 Task: Create a due date automation trigger when advanced on, on the wednesday of the week a card is due add fields with custom field "Resume" set to a number greater or equal to 1 and greater or equal to 10 at 11:00 AM.
Action: Mouse moved to (1006, 78)
Screenshot: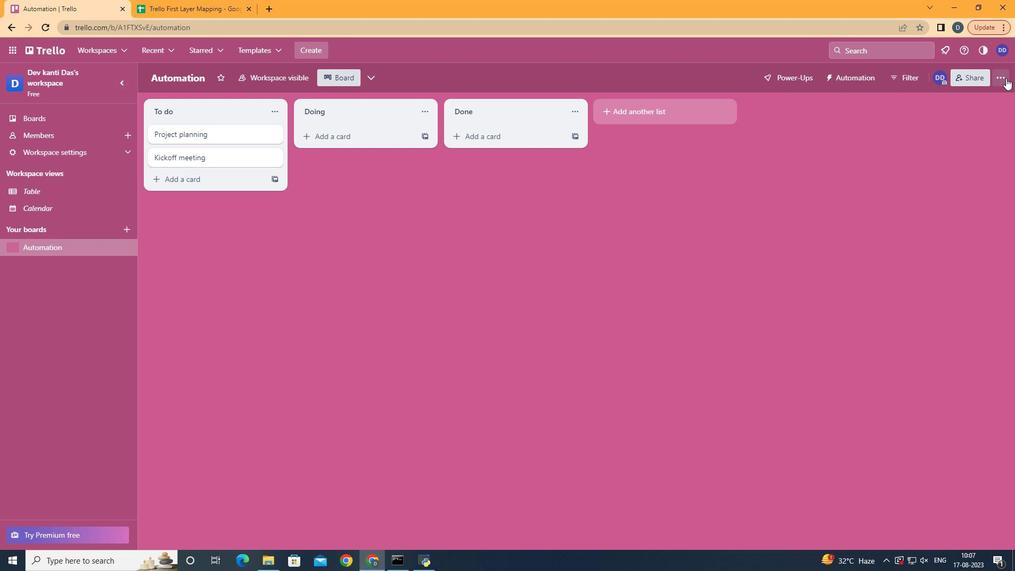 
Action: Mouse pressed left at (1006, 78)
Screenshot: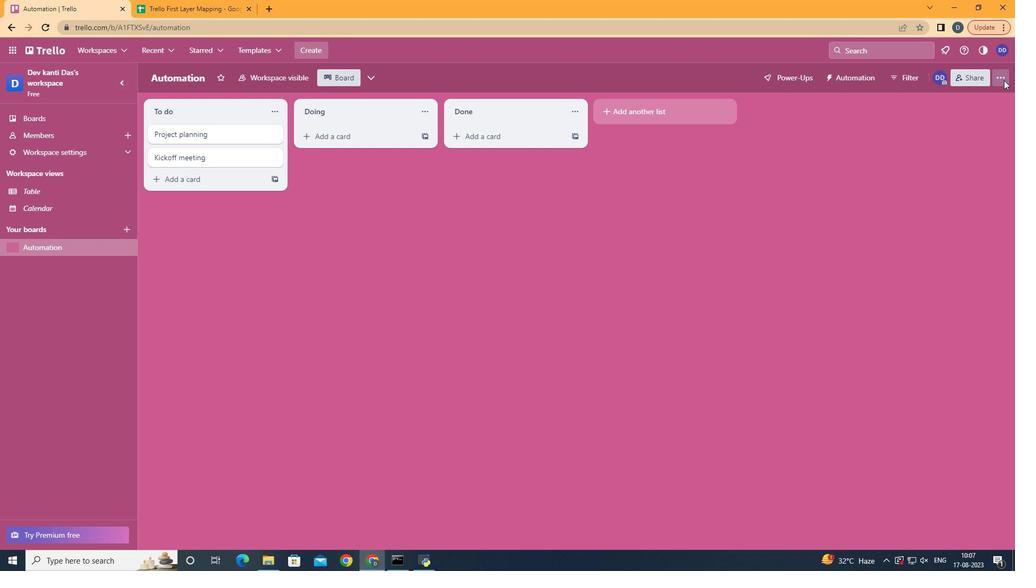 
Action: Mouse moved to (910, 218)
Screenshot: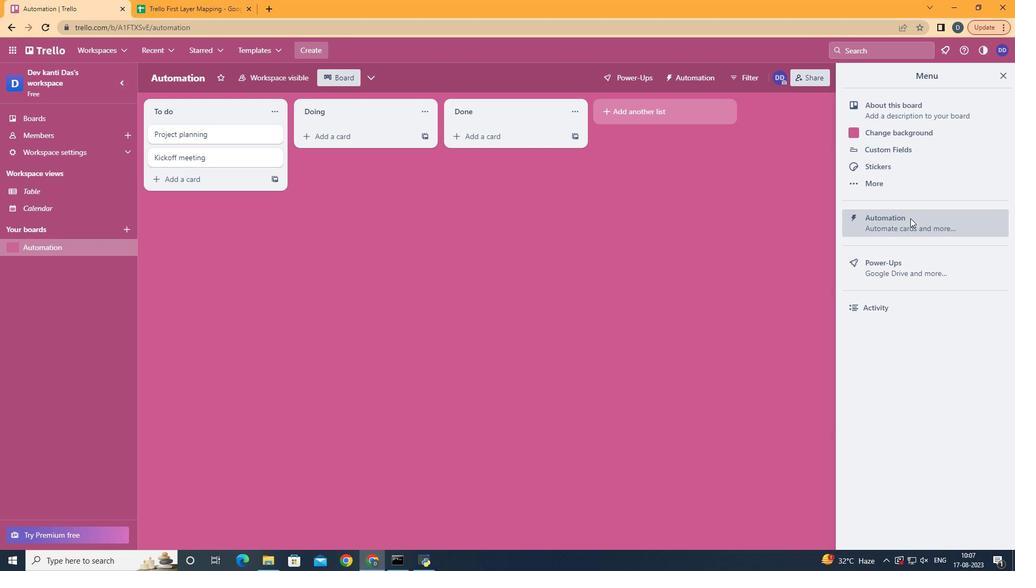 
Action: Mouse pressed left at (910, 218)
Screenshot: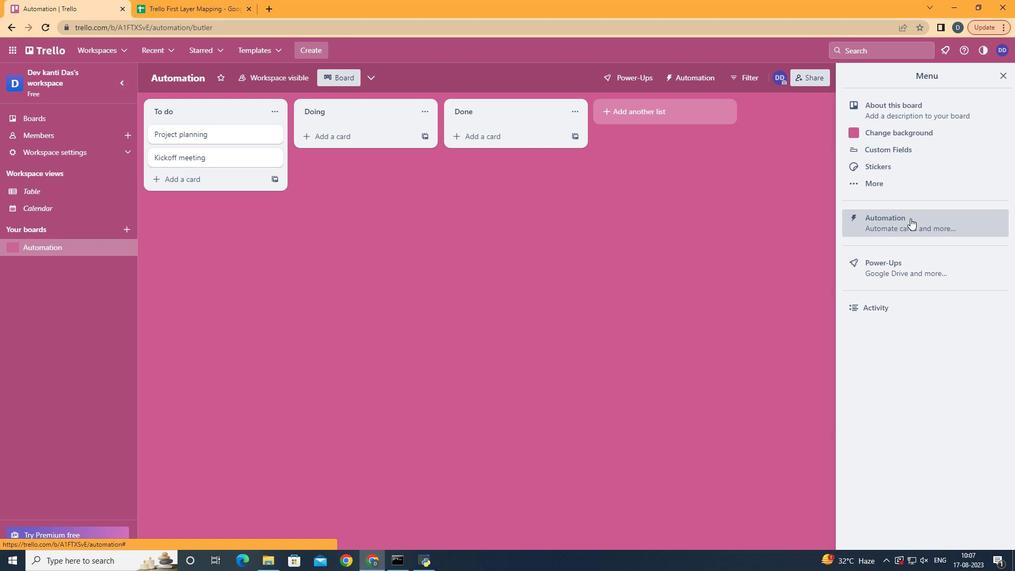 
Action: Mouse moved to (181, 210)
Screenshot: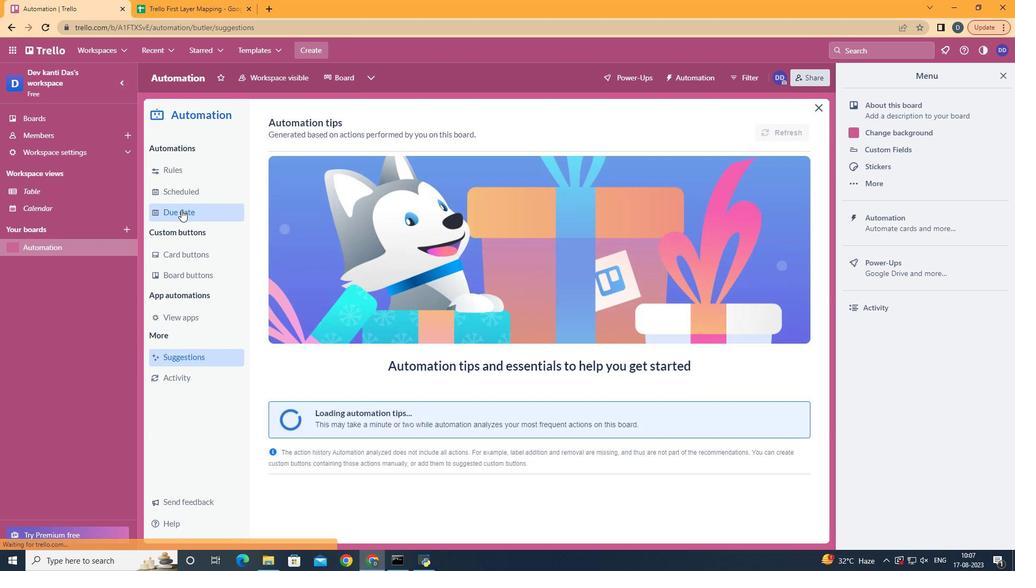 
Action: Mouse pressed left at (181, 210)
Screenshot: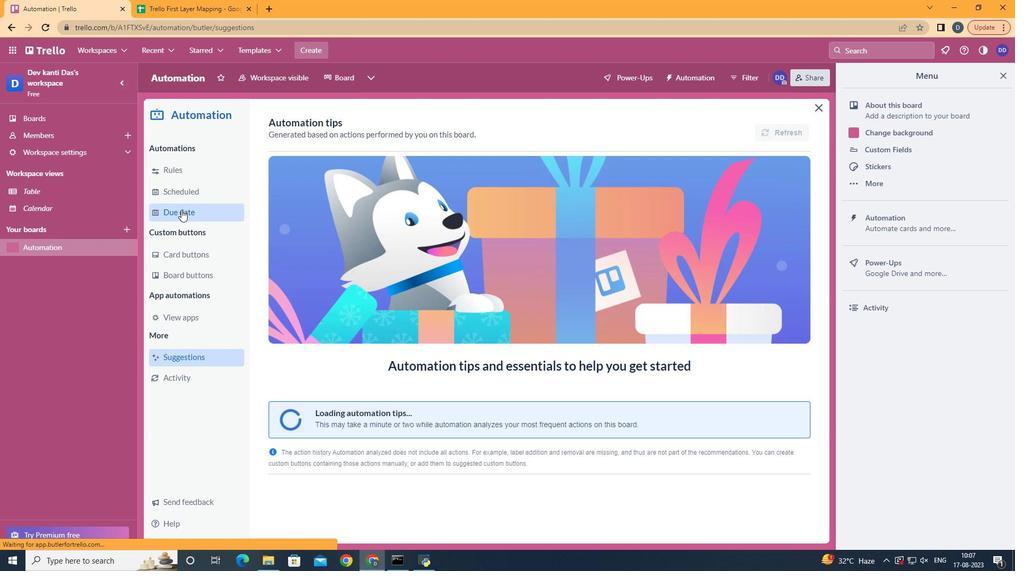 
Action: Mouse moved to (754, 128)
Screenshot: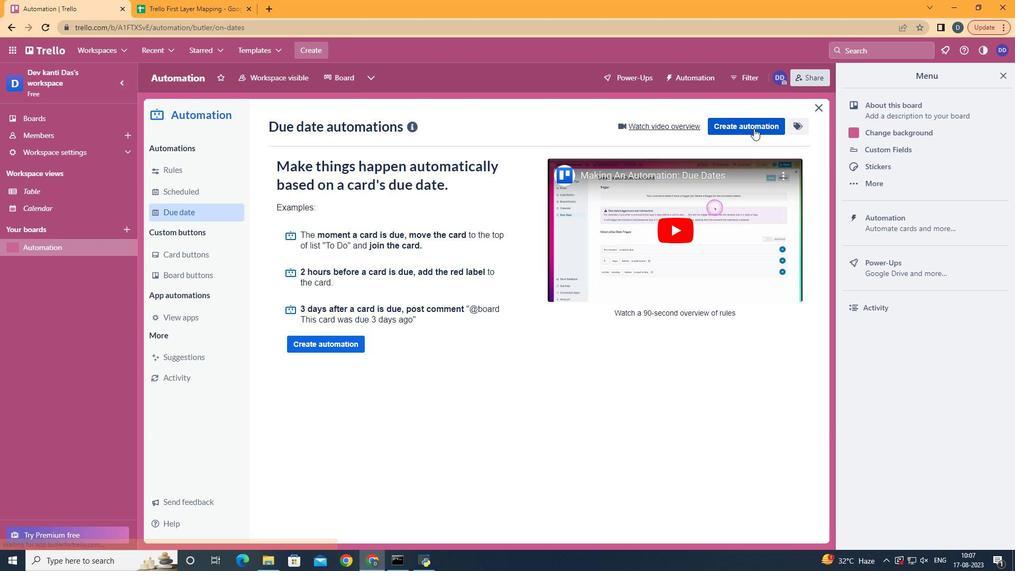 
Action: Mouse pressed left at (754, 128)
Screenshot: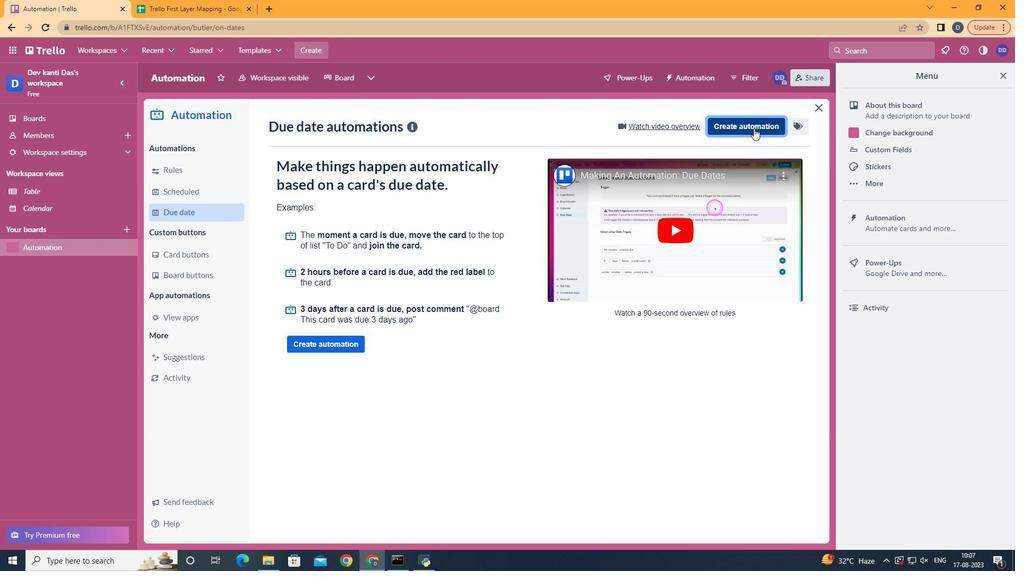 
Action: Mouse moved to (539, 237)
Screenshot: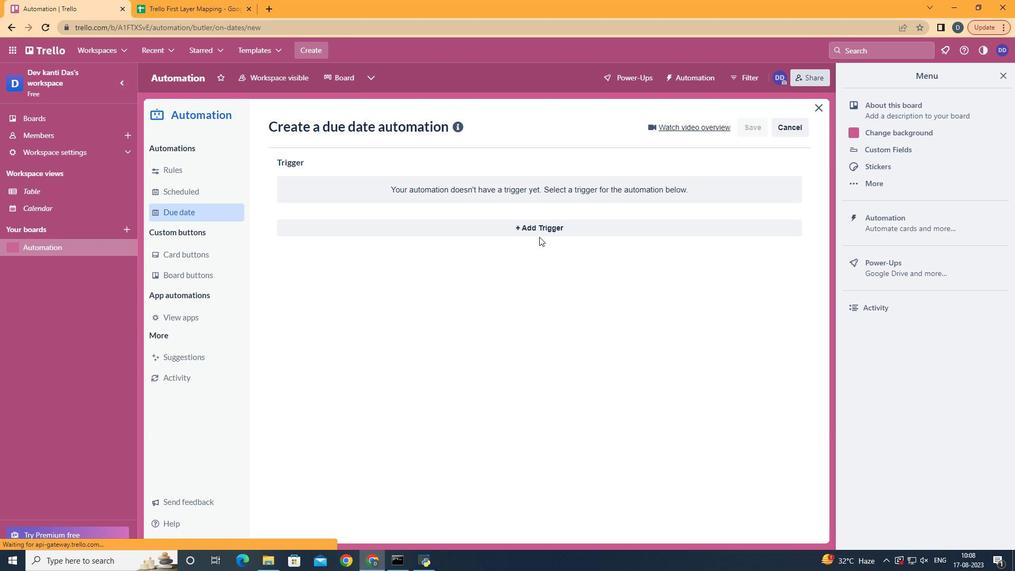 
Action: Mouse pressed left at (539, 237)
Screenshot: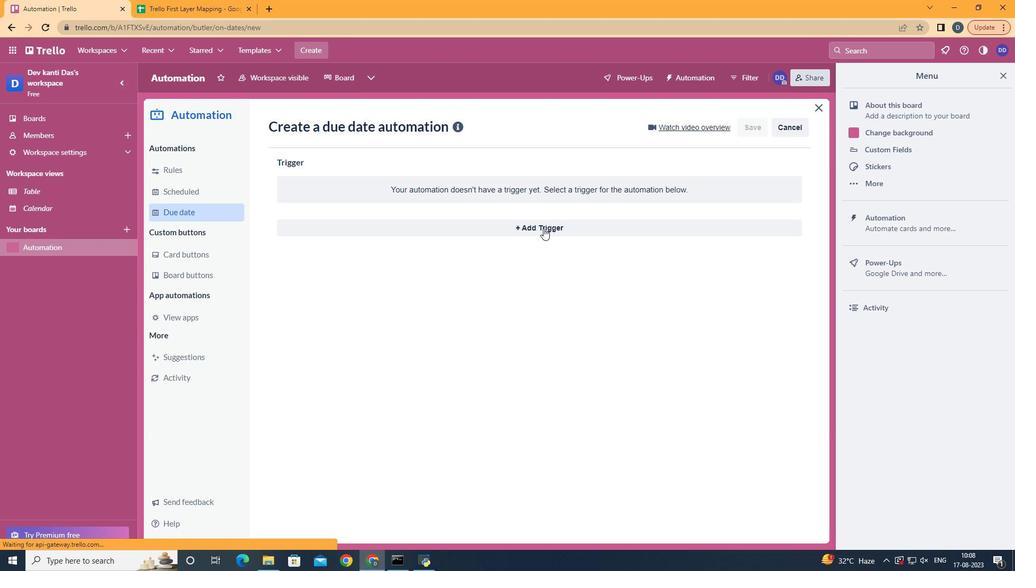
Action: Mouse moved to (544, 228)
Screenshot: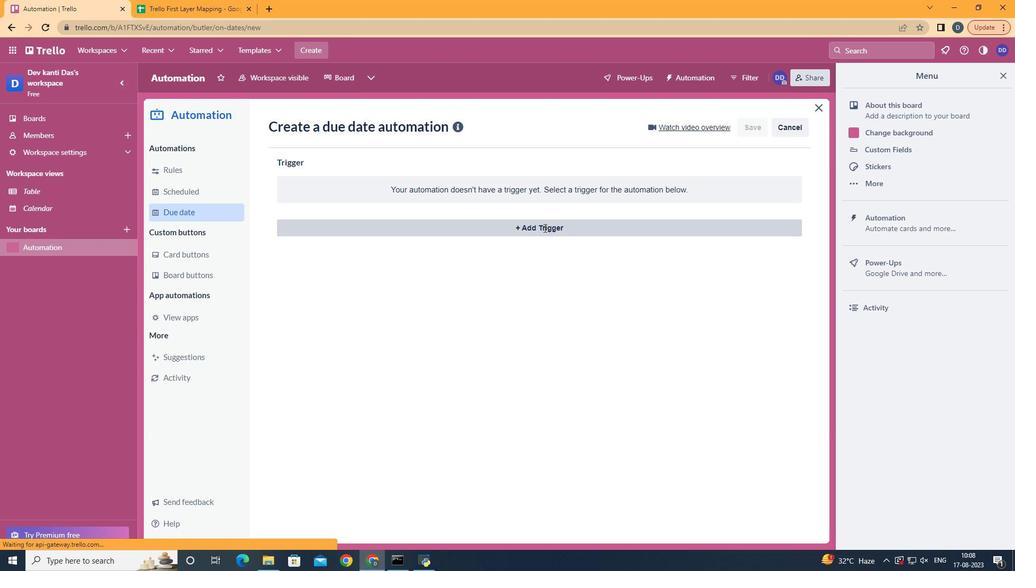 
Action: Mouse pressed left at (544, 228)
Screenshot: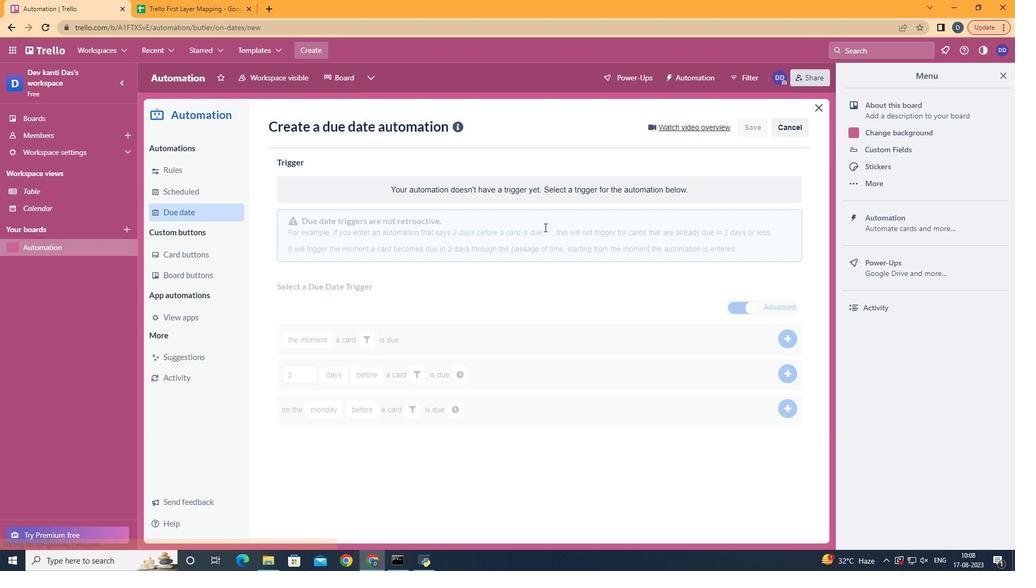 
Action: Mouse moved to (356, 320)
Screenshot: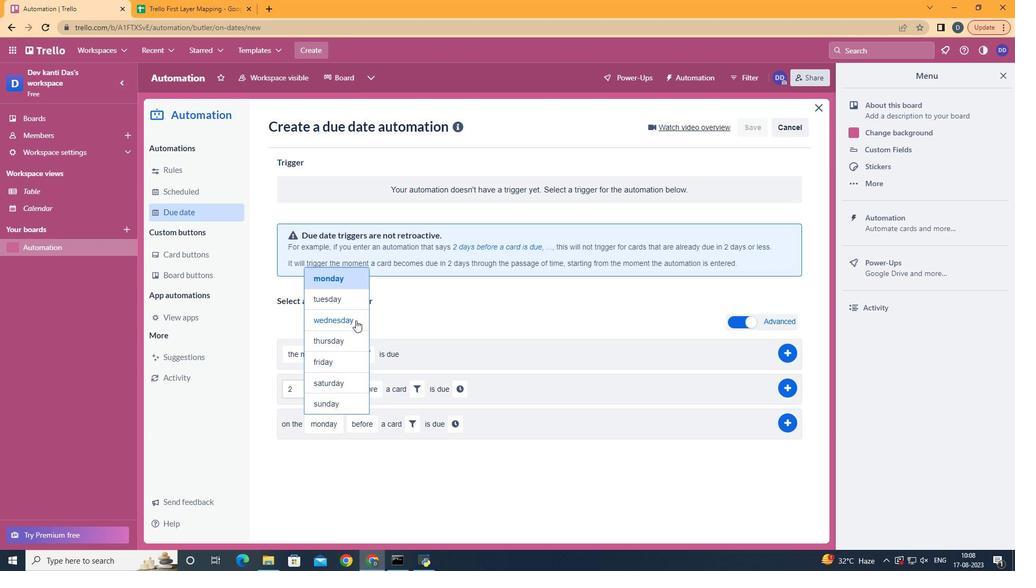 
Action: Mouse pressed left at (356, 320)
Screenshot: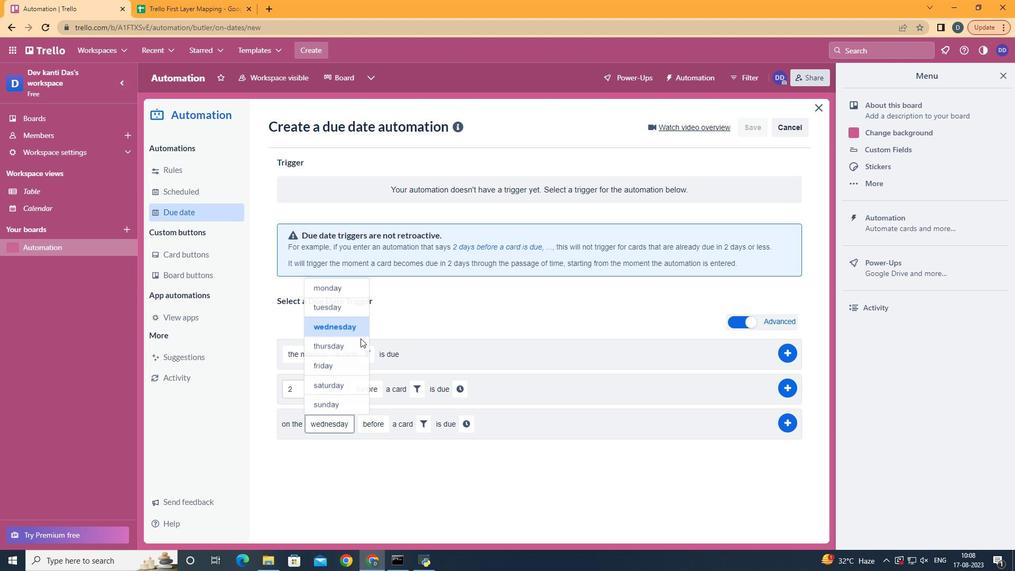 
Action: Mouse moved to (386, 481)
Screenshot: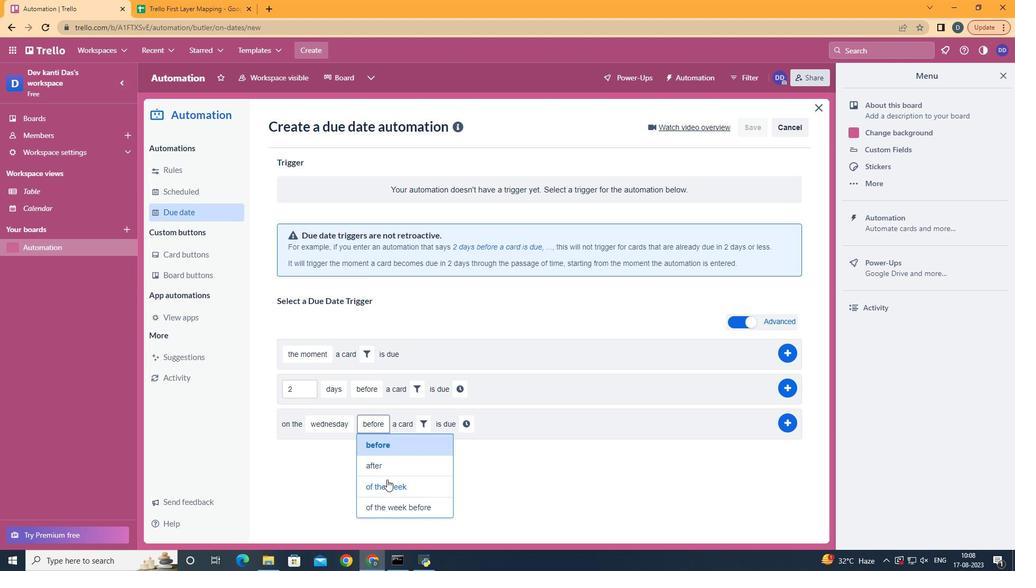 
Action: Mouse pressed left at (386, 481)
Screenshot: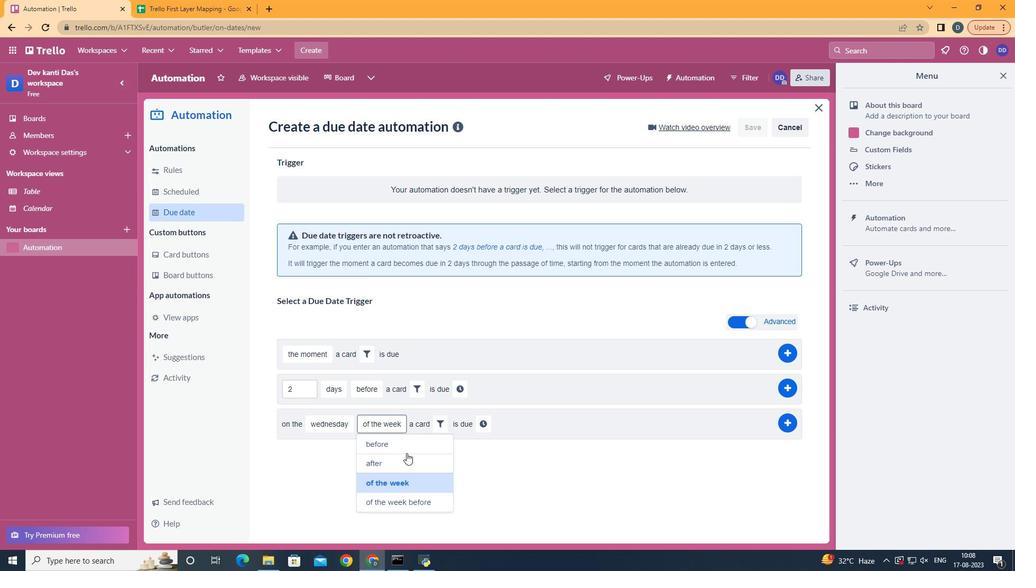 
Action: Mouse moved to (436, 426)
Screenshot: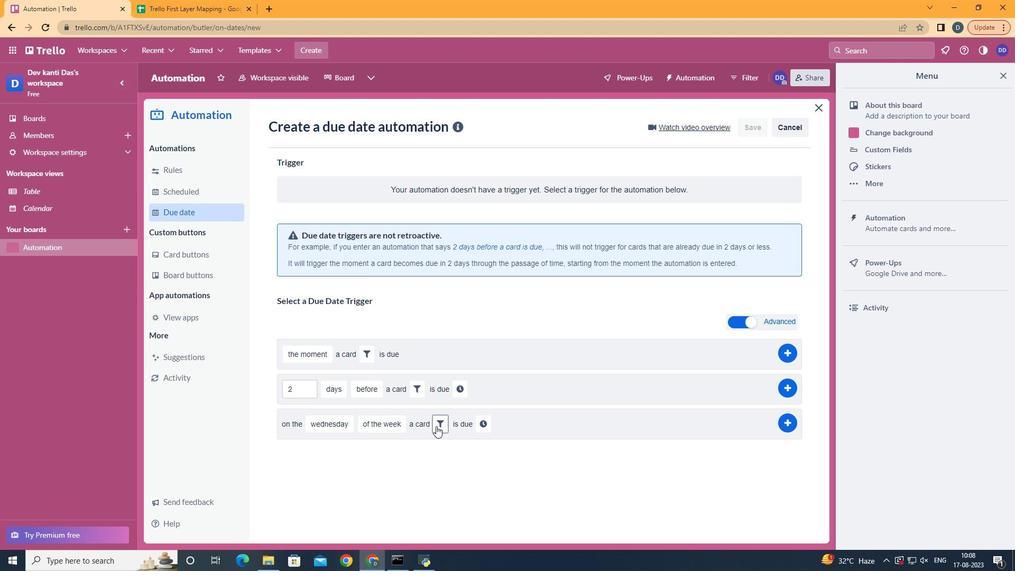 
Action: Mouse pressed left at (436, 426)
Screenshot: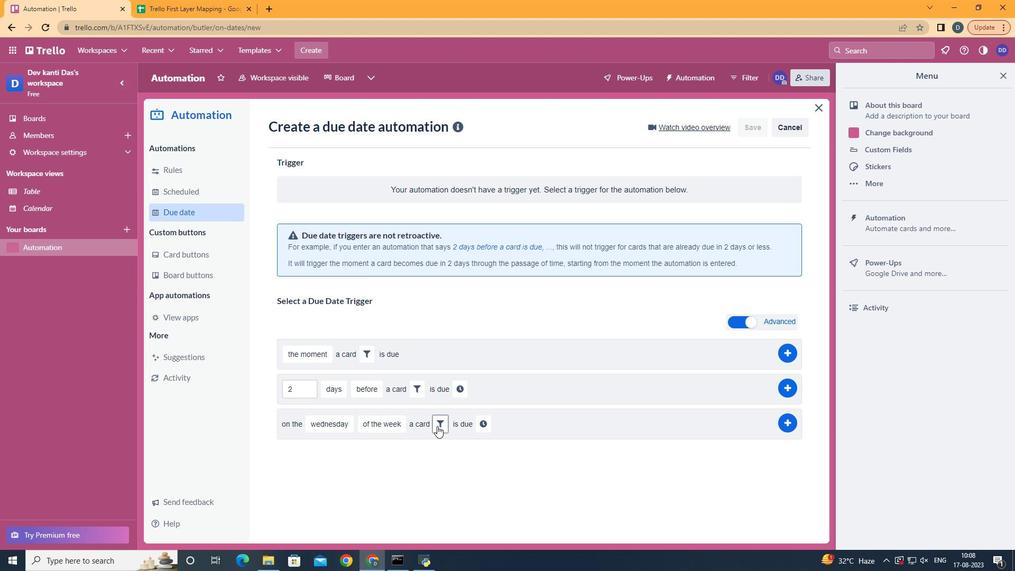 
Action: Mouse moved to (614, 456)
Screenshot: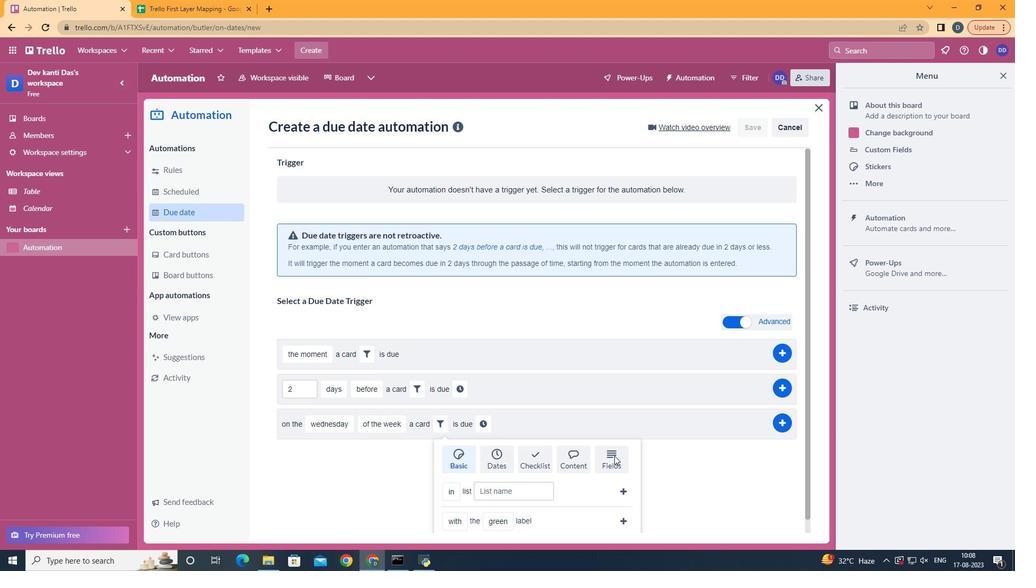
Action: Mouse pressed left at (614, 456)
Screenshot: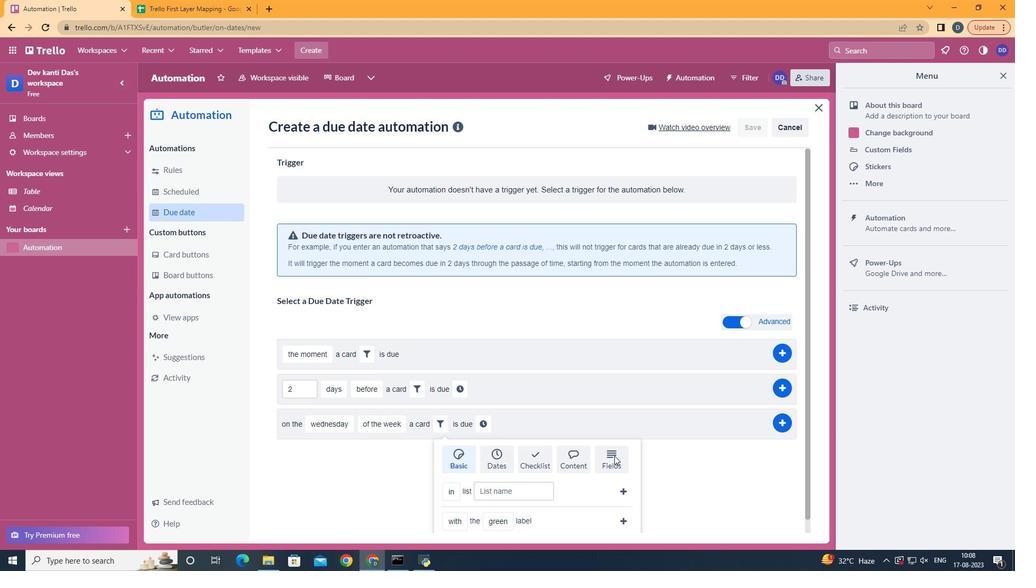 
Action: Mouse moved to (615, 457)
Screenshot: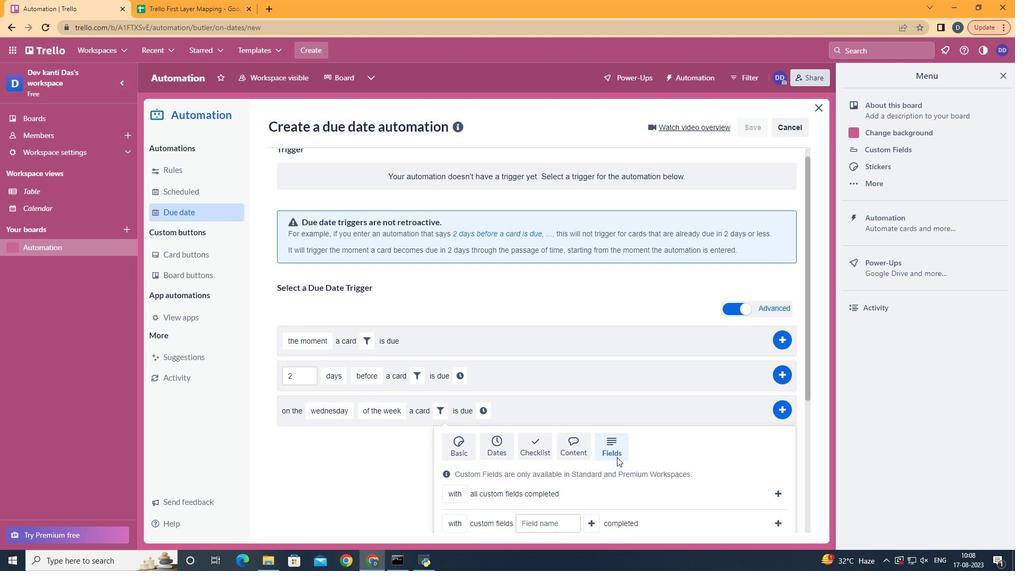 
Action: Mouse scrolled (615, 457) with delta (0, 0)
Screenshot: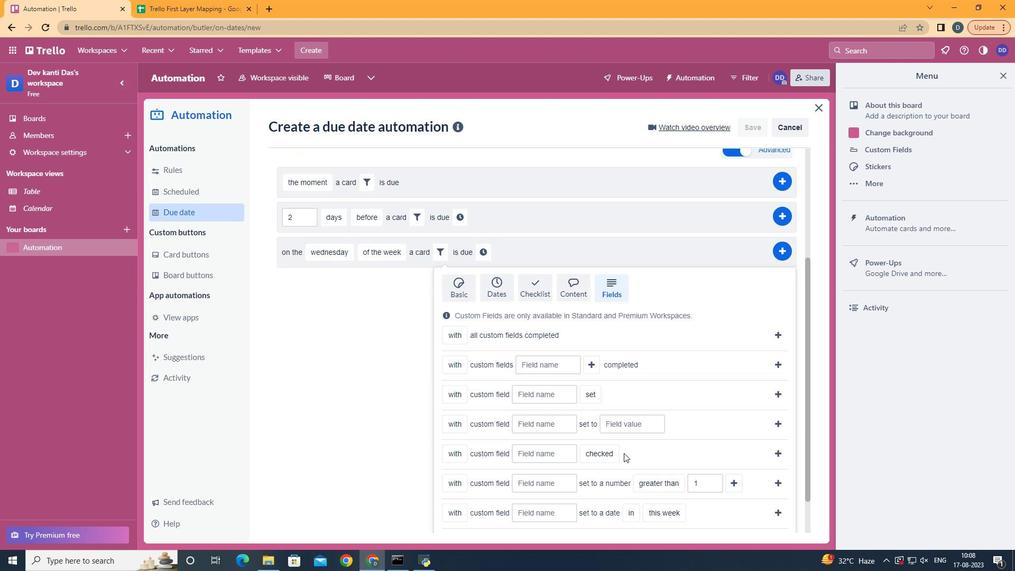 
Action: Mouse scrolled (615, 457) with delta (0, 0)
Screenshot: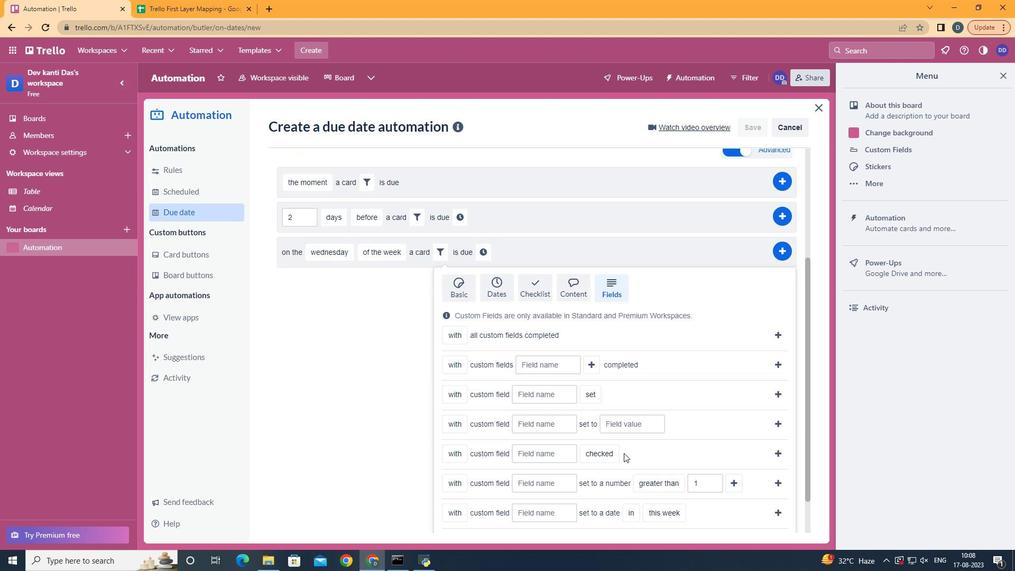 
Action: Mouse scrolled (615, 457) with delta (0, 0)
Screenshot: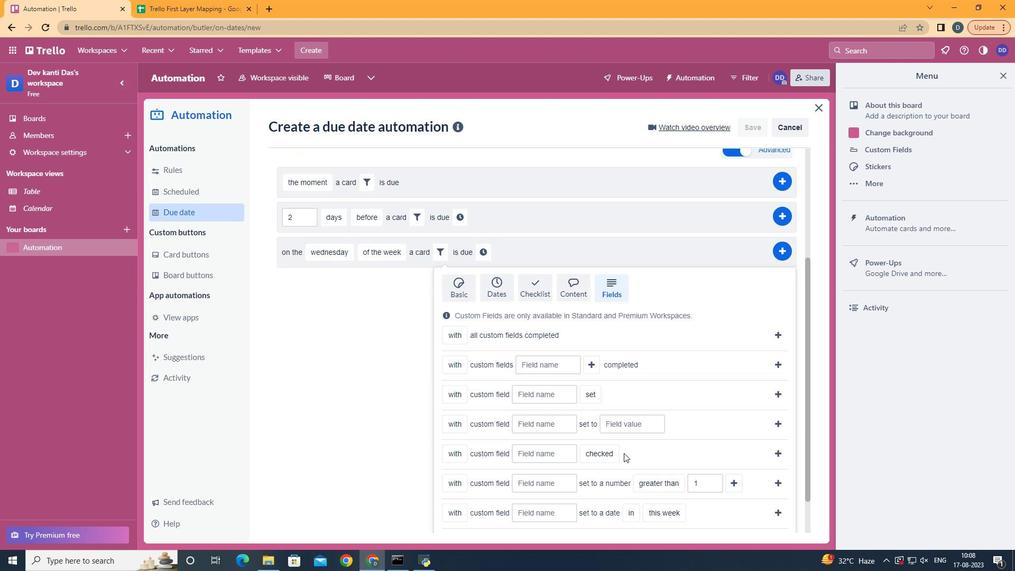
Action: Mouse scrolled (615, 457) with delta (0, 0)
Screenshot: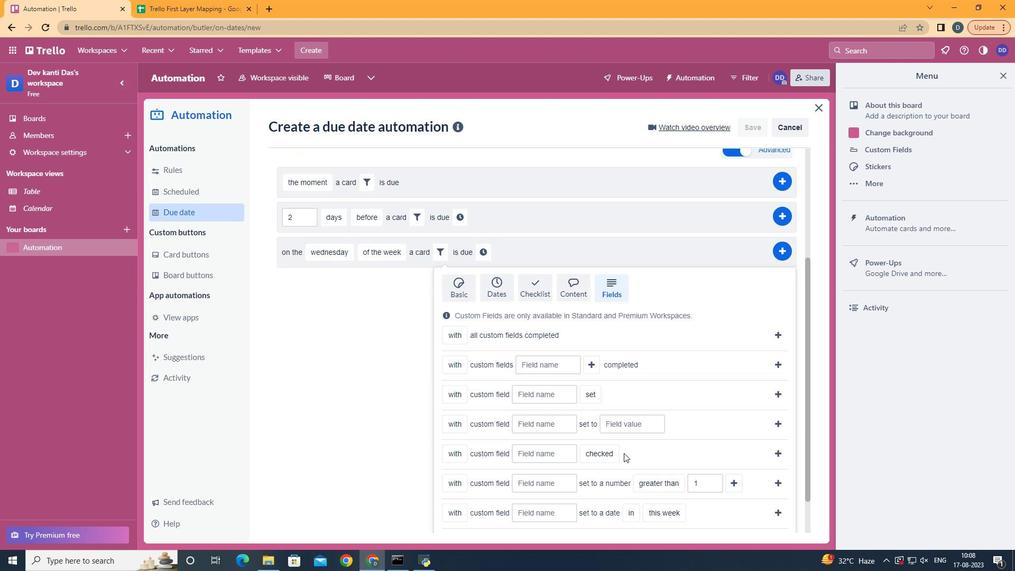 
Action: Mouse moved to (616, 457)
Screenshot: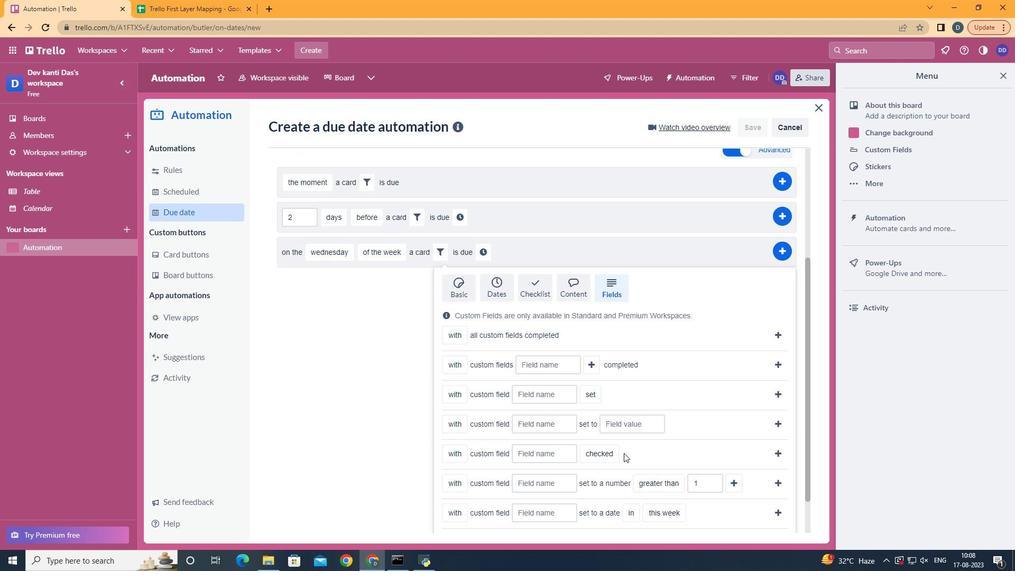 
Action: Mouse scrolled (616, 457) with delta (0, 0)
Screenshot: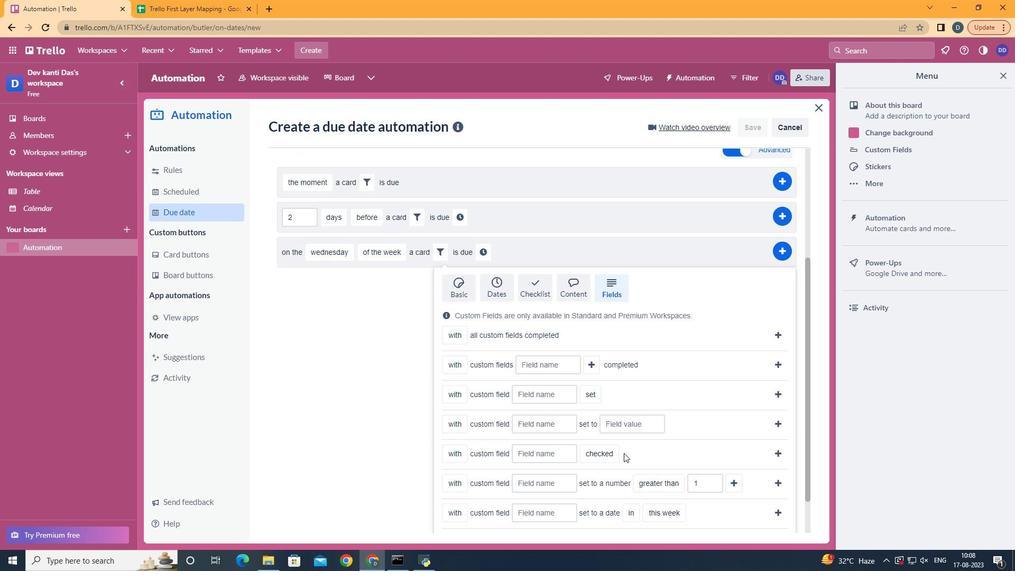 
Action: Mouse moved to (545, 433)
Screenshot: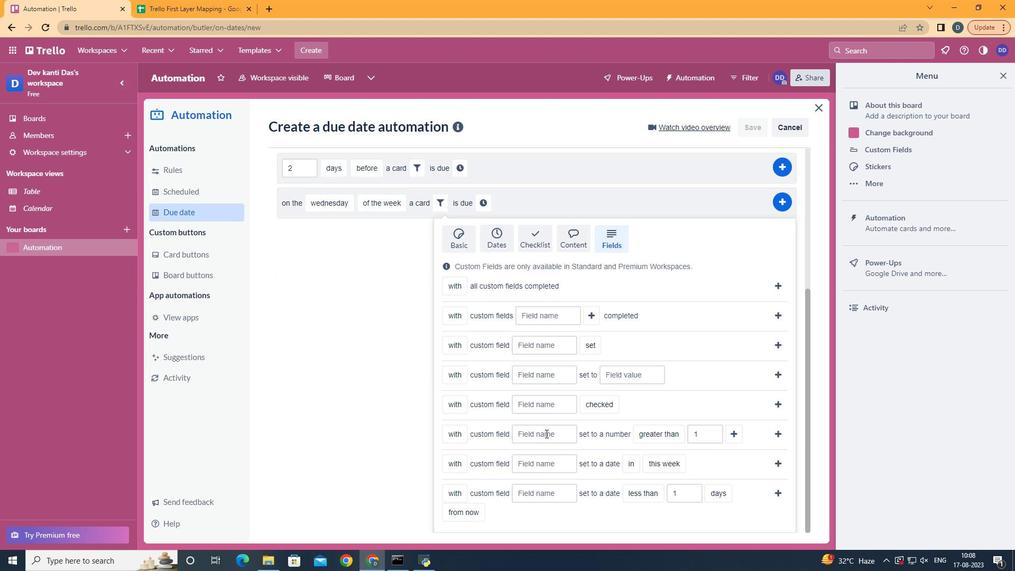 
Action: Mouse pressed left at (545, 433)
Screenshot: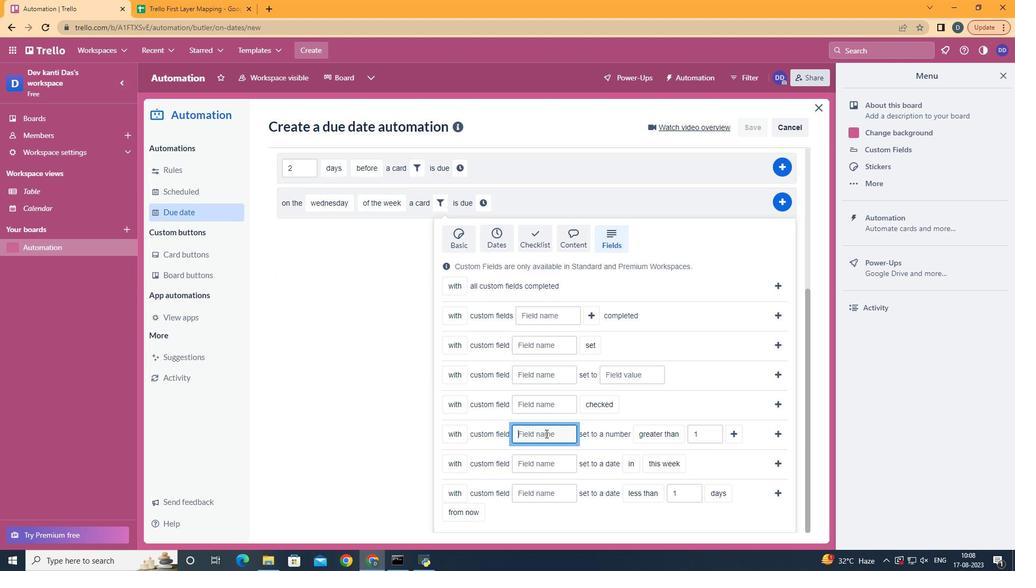 
Action: Key pressed <Key.shift>Resume
Screenshot: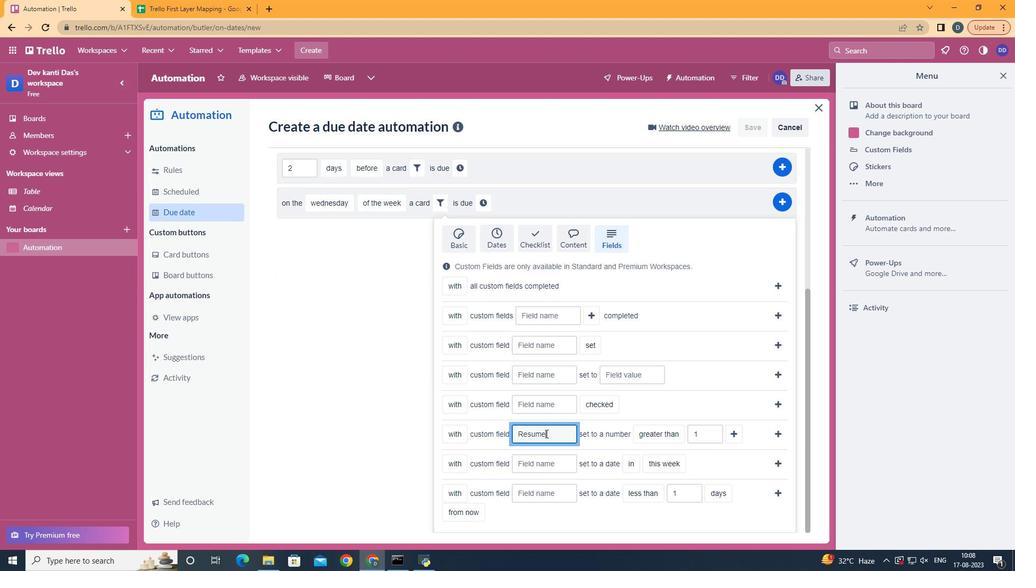 
Action: Mouse moved to (673, 478)
Screenshot: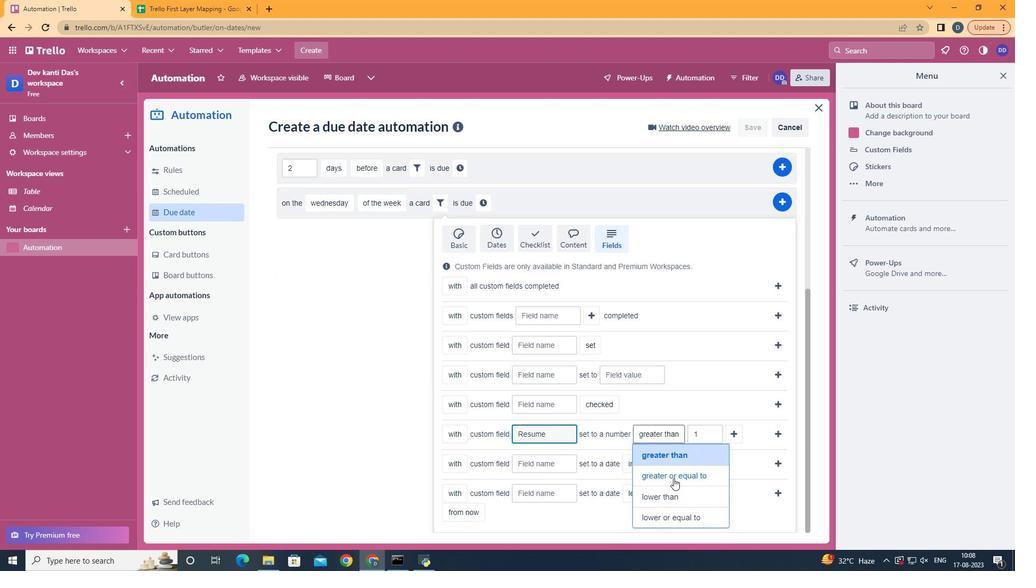 
Action: Mouse pressed left at (673, 478)
Screenshot: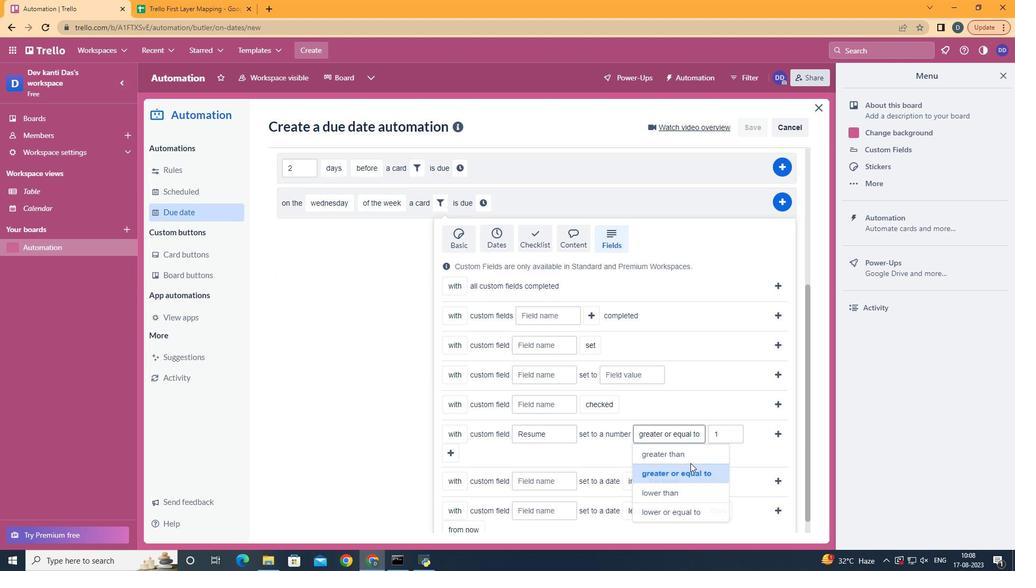 
Action: Mouse moved to (456, 450)
Screenshot: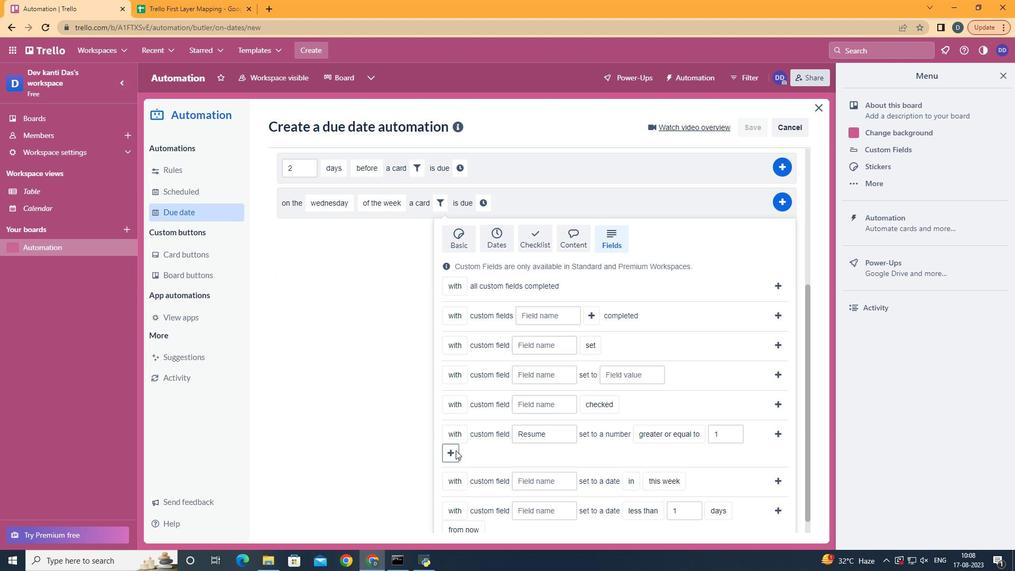 
Action: Mouse pressed left at (456, 450)
Screenshot: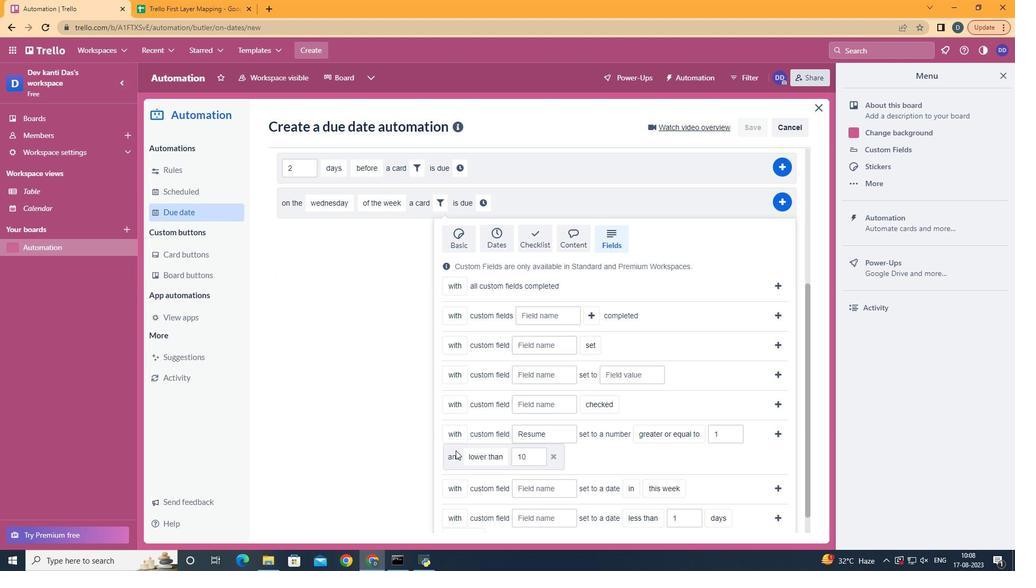 
Action: Mouse moved to (498, 435)
Screenshot: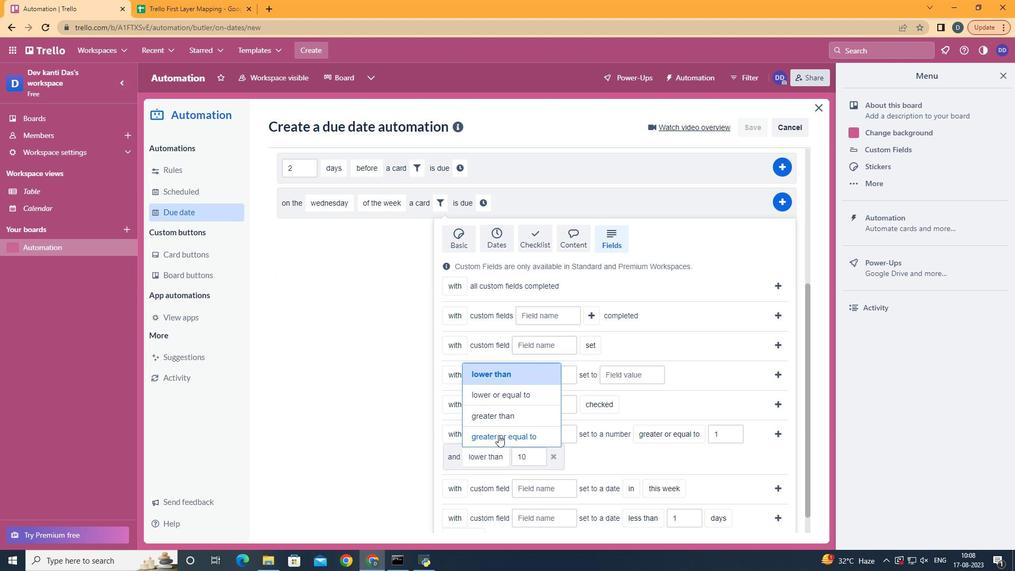 
Action: Mouse pressed left at (498, 435)
Screenshot: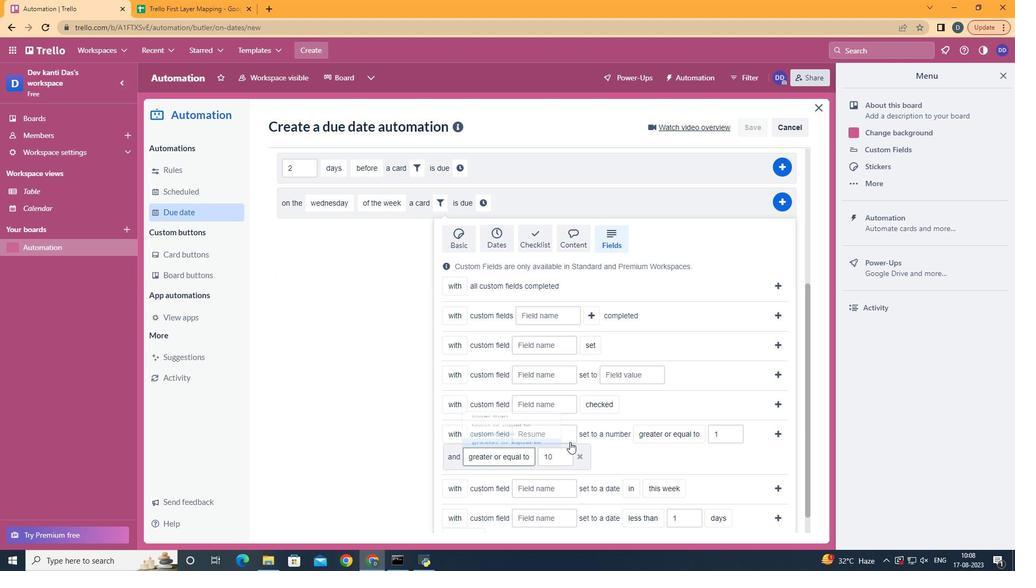 
Action: Mouse moved to (783, 437)
Screenshot: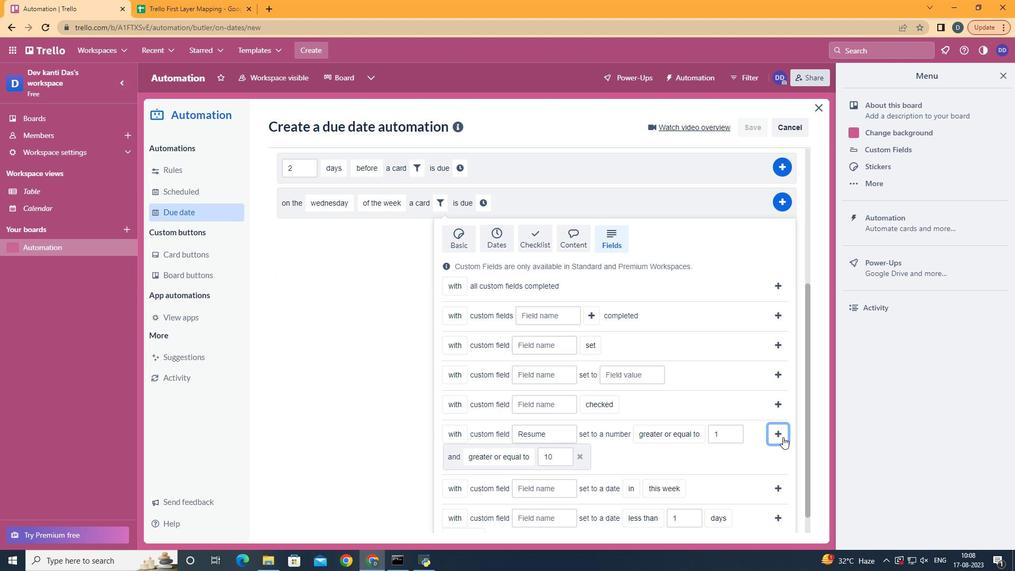 
Action: Mouse pressed left at (783, 437)
Screenshot: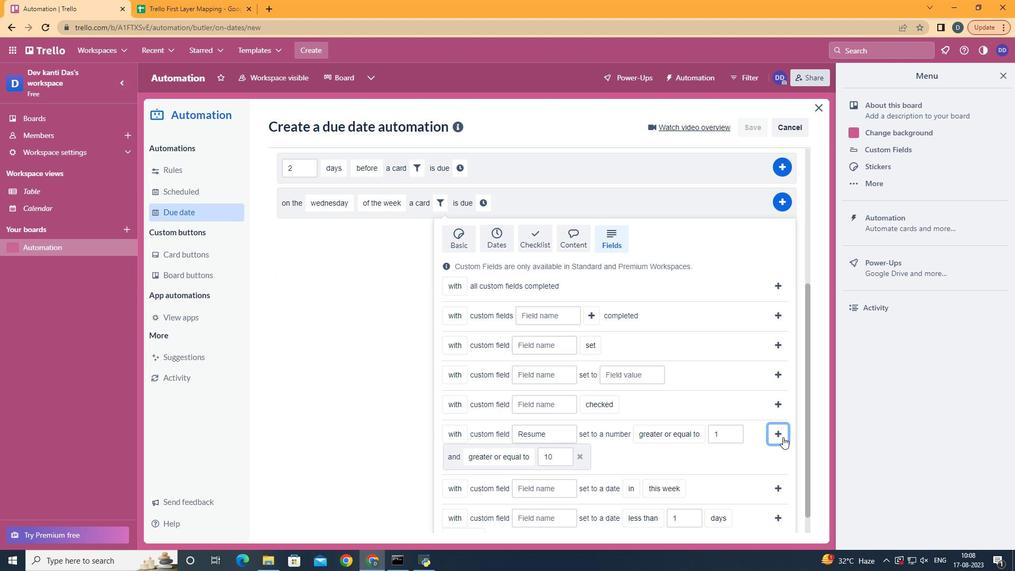 
Action: Mouse moved to (329, 447)
Screenshot: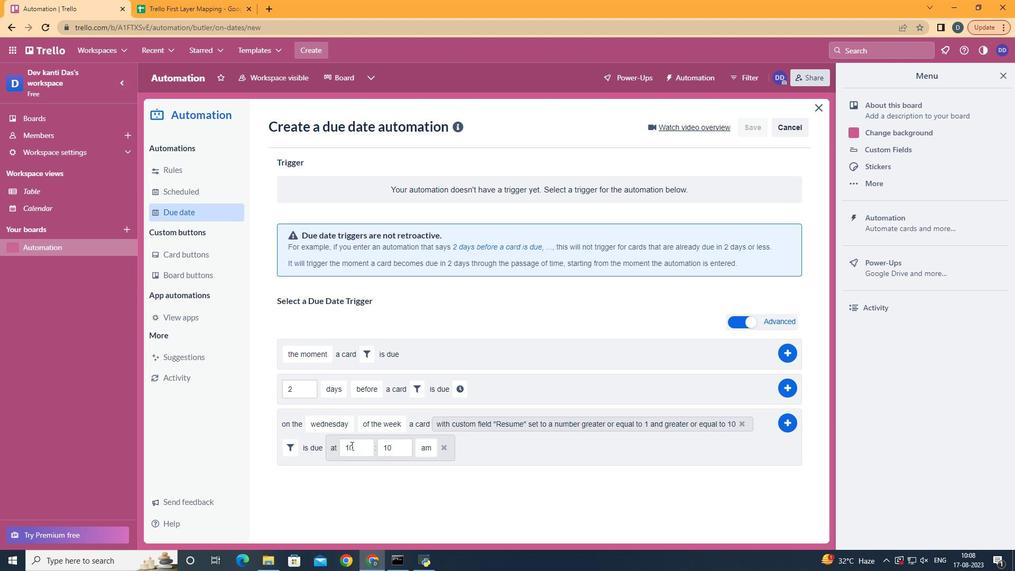 
Action: Mouse pressed left at (329, 447)
Screenshot: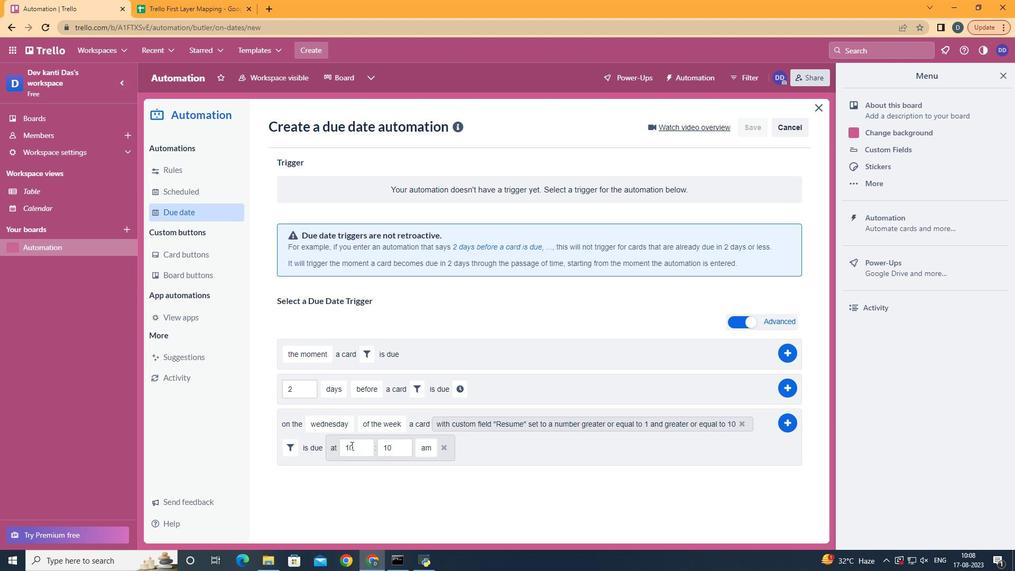 
Action: Mouse moved to (354, 445)
Screenshot: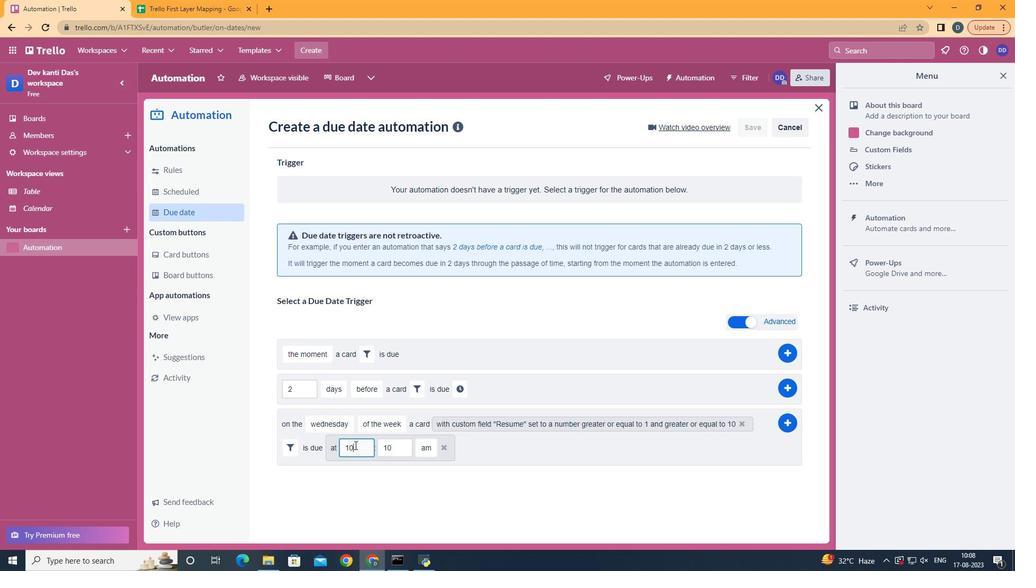
Action: Mouse pressed left at (354, 445)
Screenshot: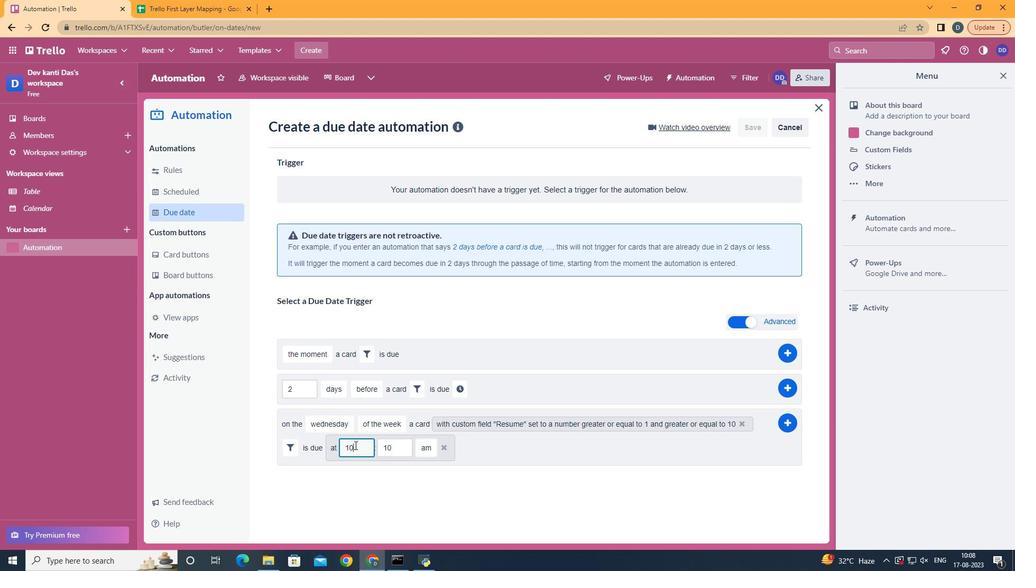 
Action: Mouse moved to (354, 445)
Screenshot: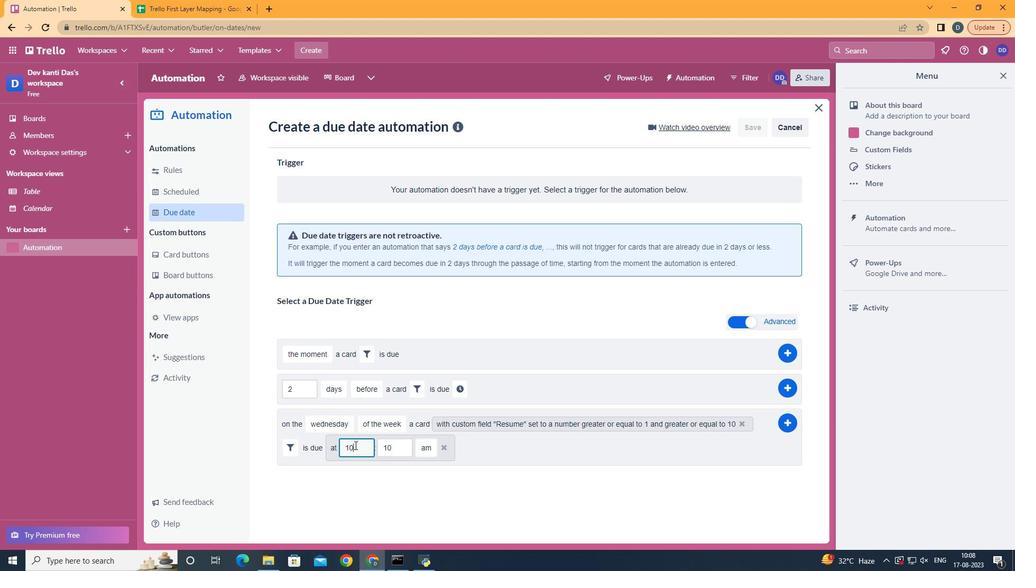 
Action: Key pressed <Key.backspace>1
Screenshot: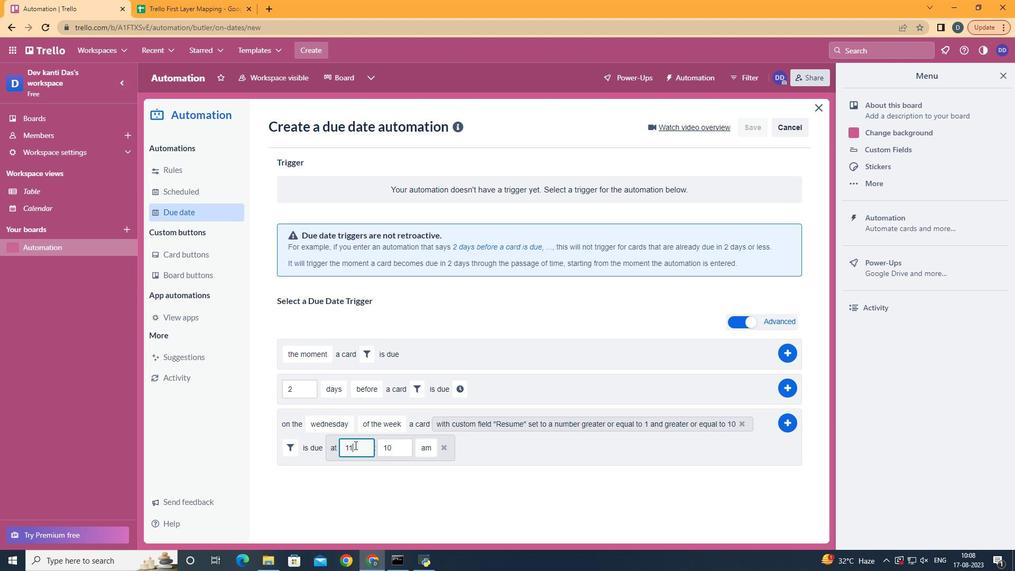 
Action: Mouse moved to (402, 448)
Screenshot: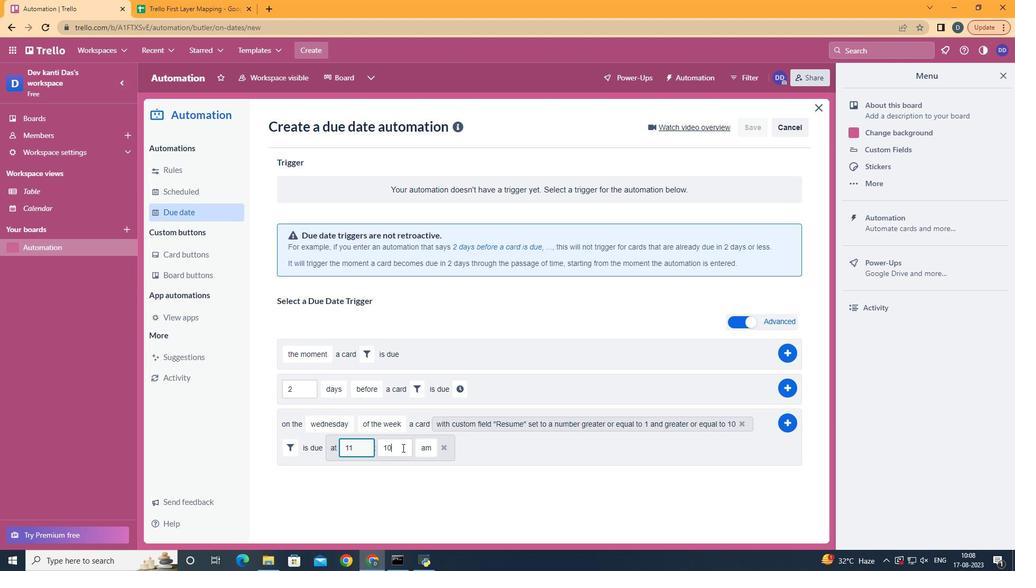 
Action: Mouse pressed left at (402, 448)
Screenshot: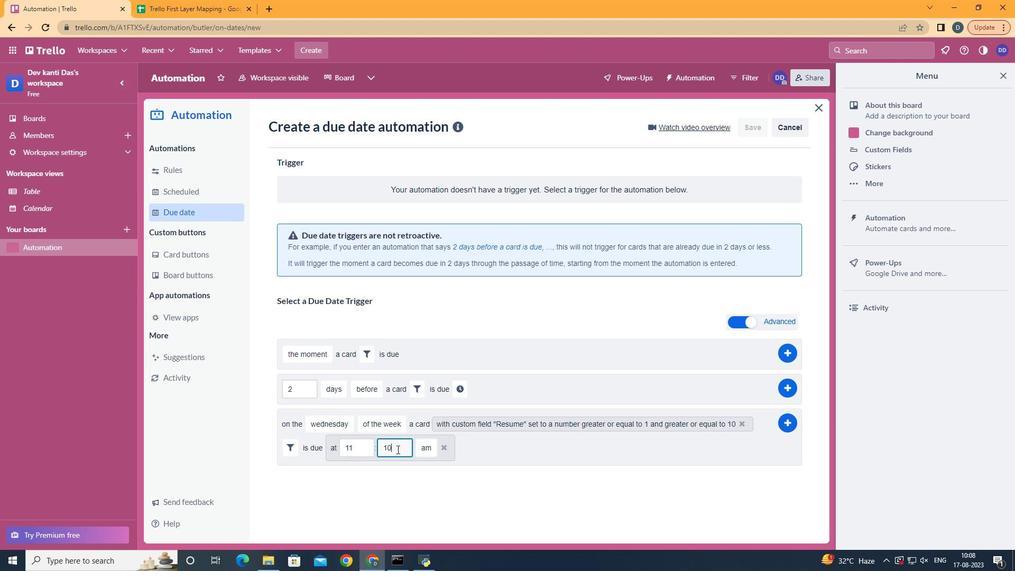 
Action: Mouse moved to (397, 449)
Screenshot: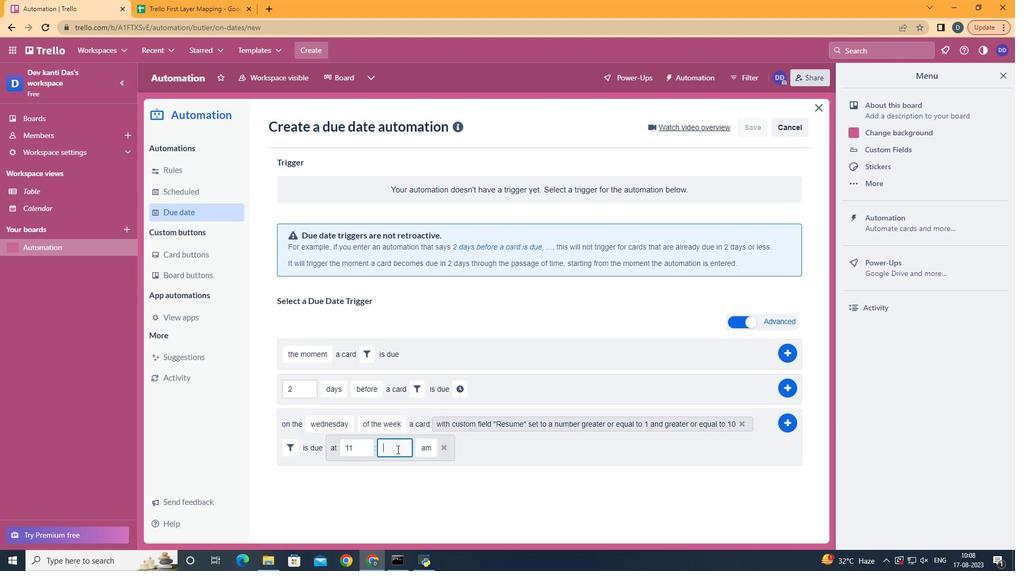
Action: Key pressed <Key.backspace><Key.backspace>00
Screenshot: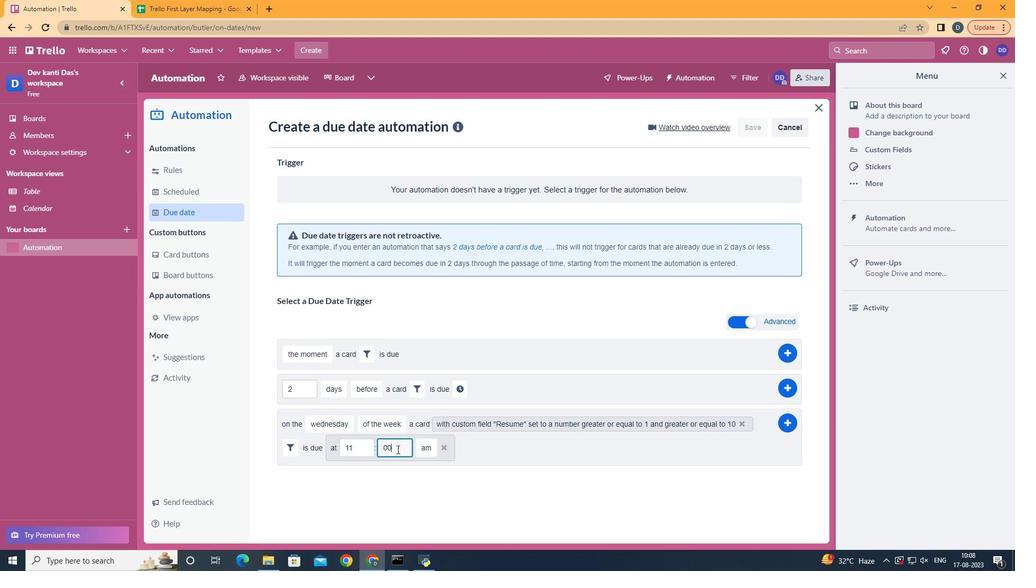 
Action: Mouse moved to (785, 429)
Screenshot: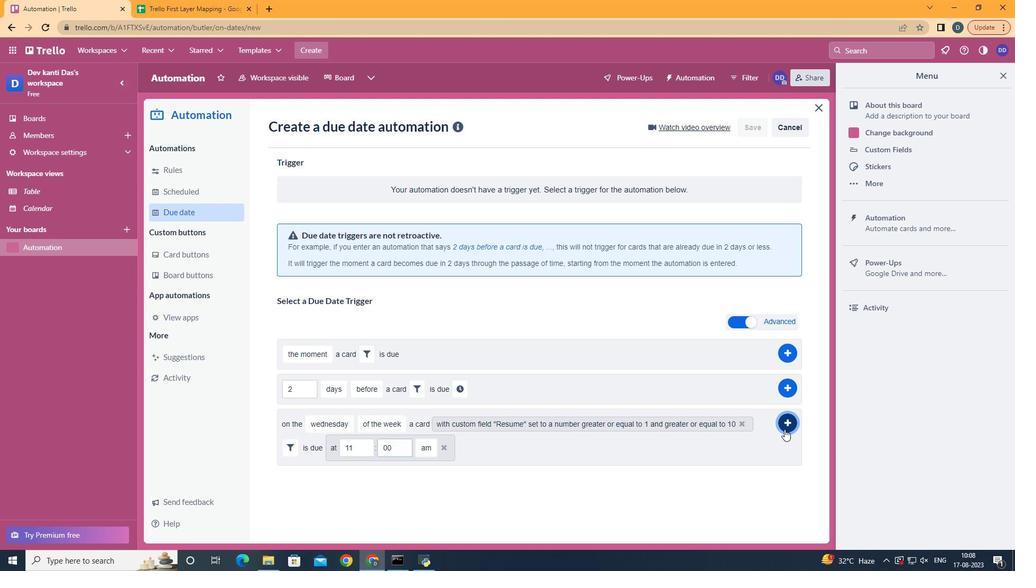 
Action: Mouse pressed left at (785, 429)
Screenshot: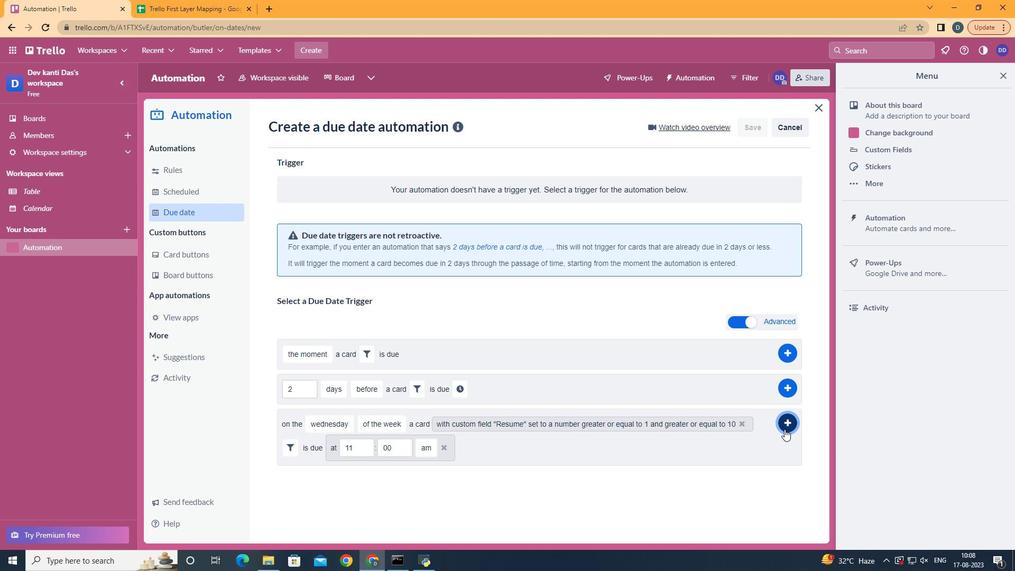 
